 Task: Log work in the project Brighten for the issue 'Integrate website with social media platforms' spent time as '2w 6d 18h 46m' and remaining time as '6w 4d 2h 7m' and add a flag. Now add the issue to the epic 'DevOps Implementation'. Log work in the project Brighten for the issue 'Develop a content management system (CMS) for a website' spent time as '4w 5d 8h 55m' and remaining time as '5w 2d 17h 57m' and clone the issue. Now add the issue to the epic 'Website Redesign'
Action: Mouse moved to (168, 54)
Screenshot: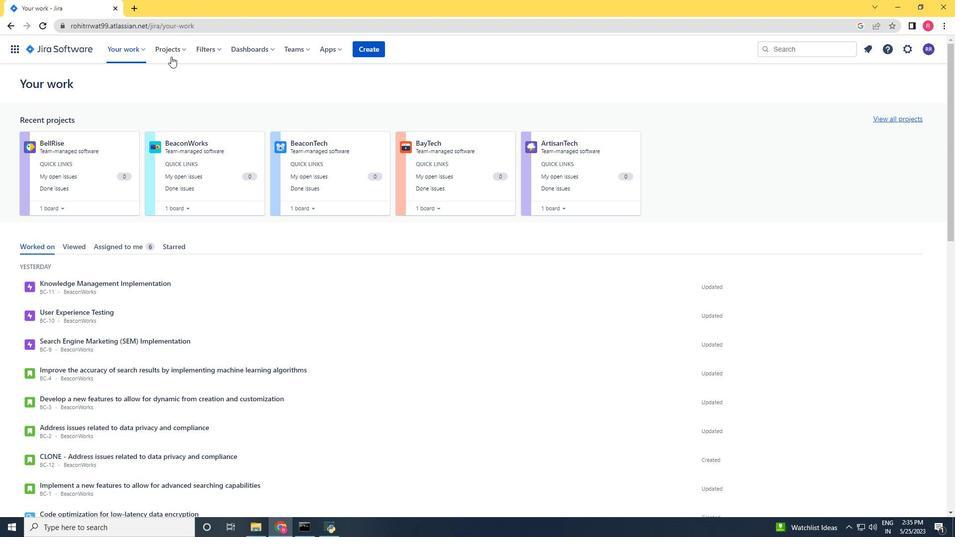 
Action: Mouse pressed left at (168, 54)
Screenshot: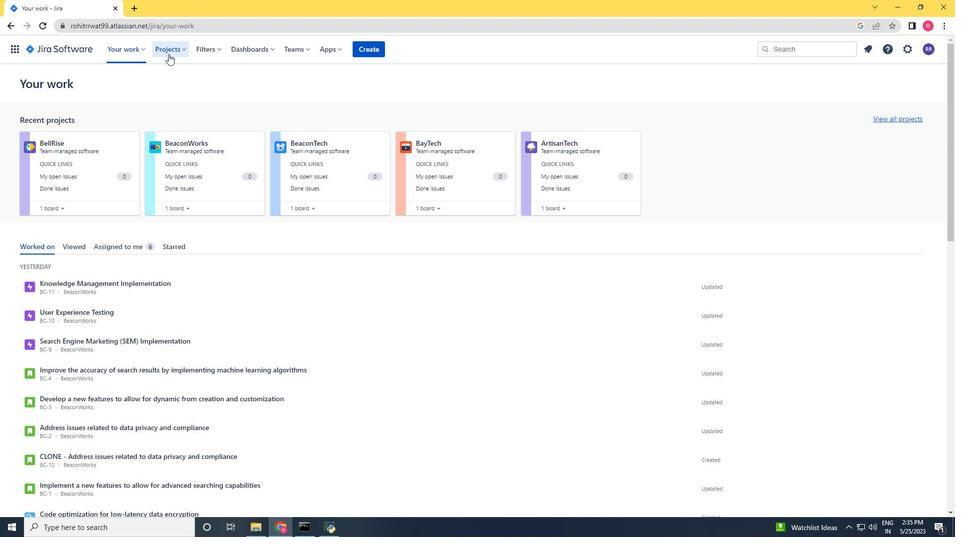 
Action: Mouse moved to (178, 95)
Screenshot: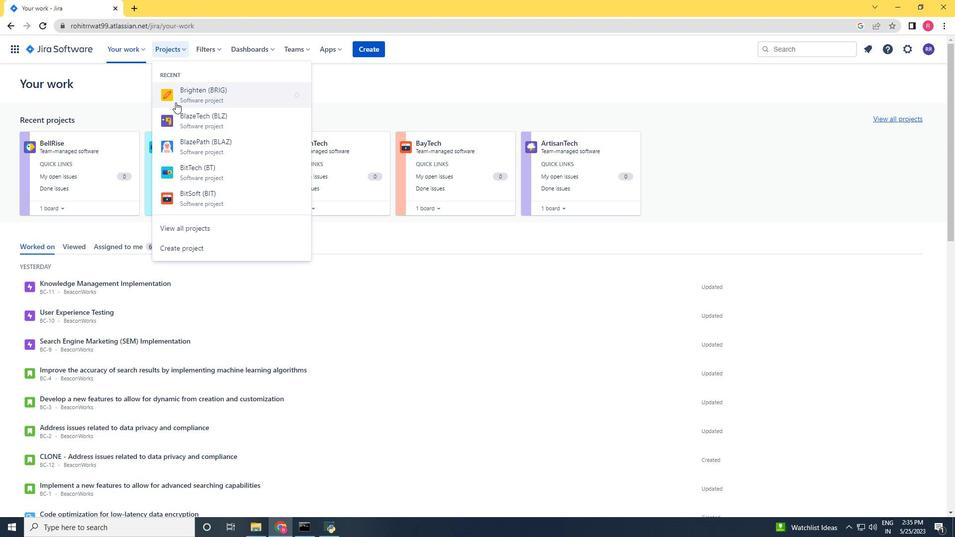 
Action: Mouse pressed left at (178, 95)
Screenshot: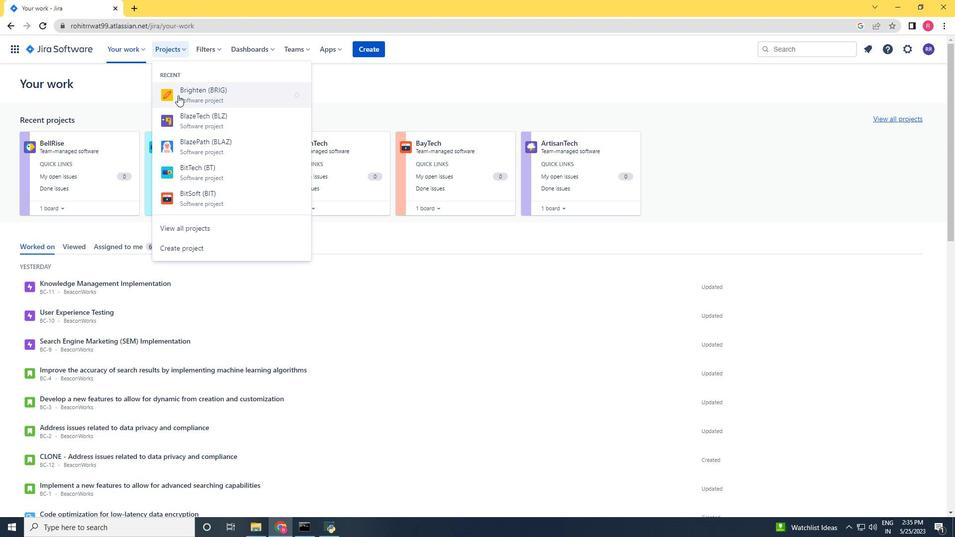 
Action: Mouse moved to (65, 148)
Screenshot: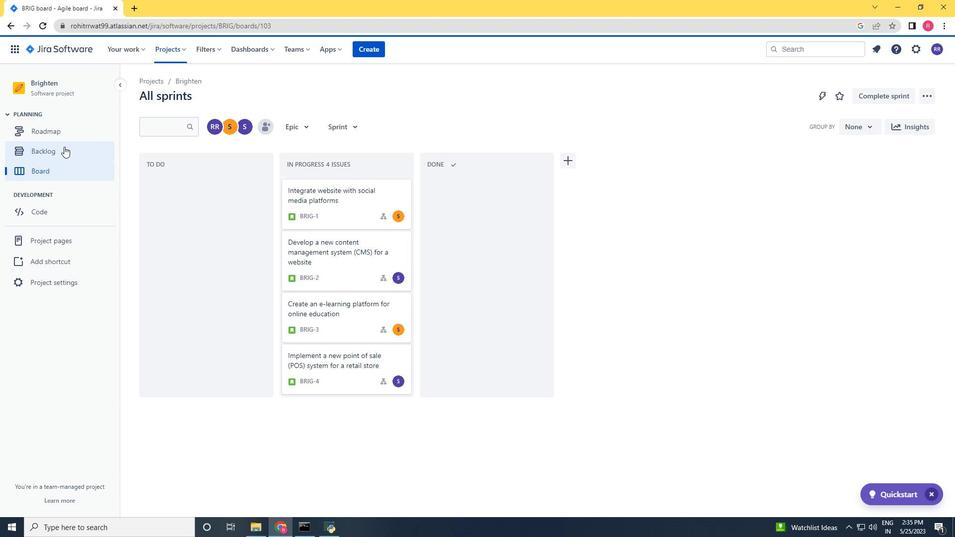 
Action: Mouse pressed left at (65, 148)
Screenshot: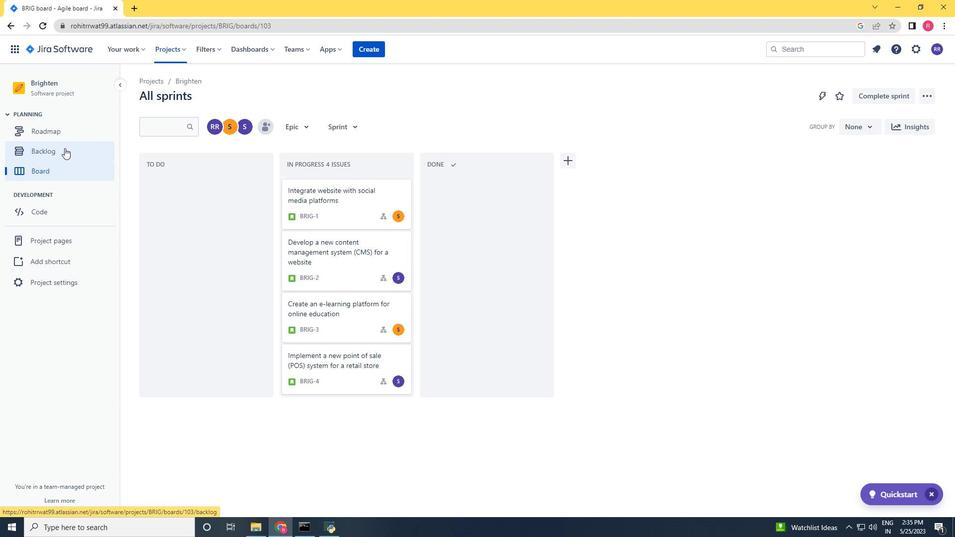 
Action: Mouse moved to (742, 179)
Screenshot: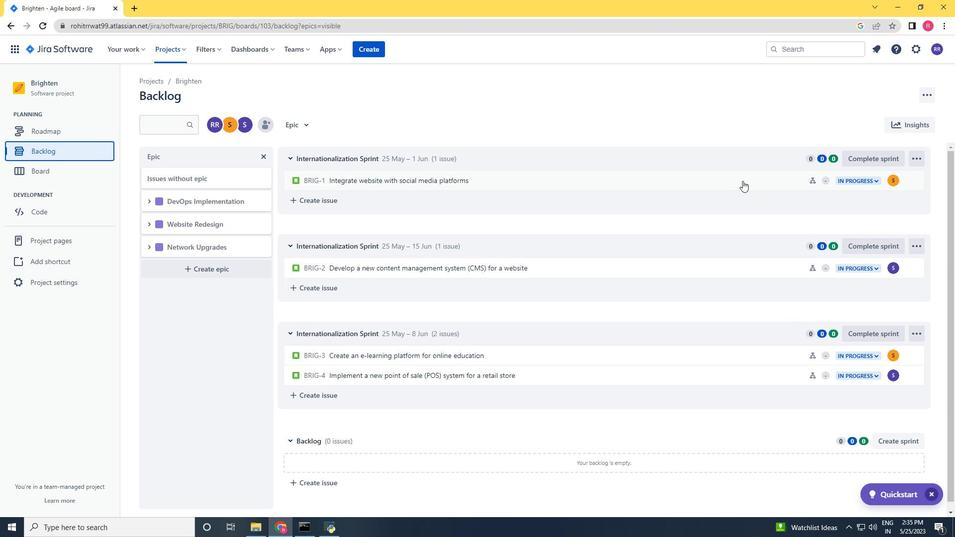 
Action: Mouse pressed left at (742, 179)
Screenshot: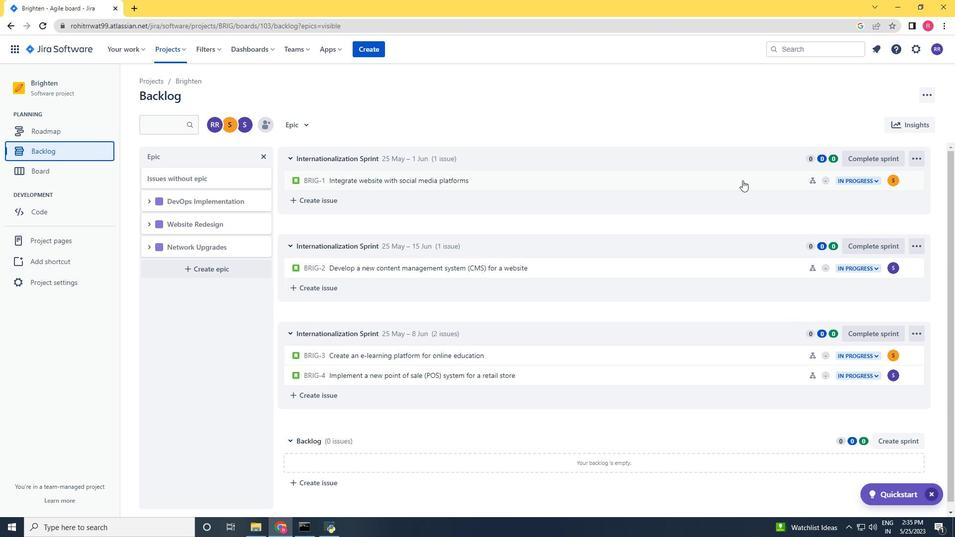 
Action: Mouse moved to (919, 152)
Screenshot: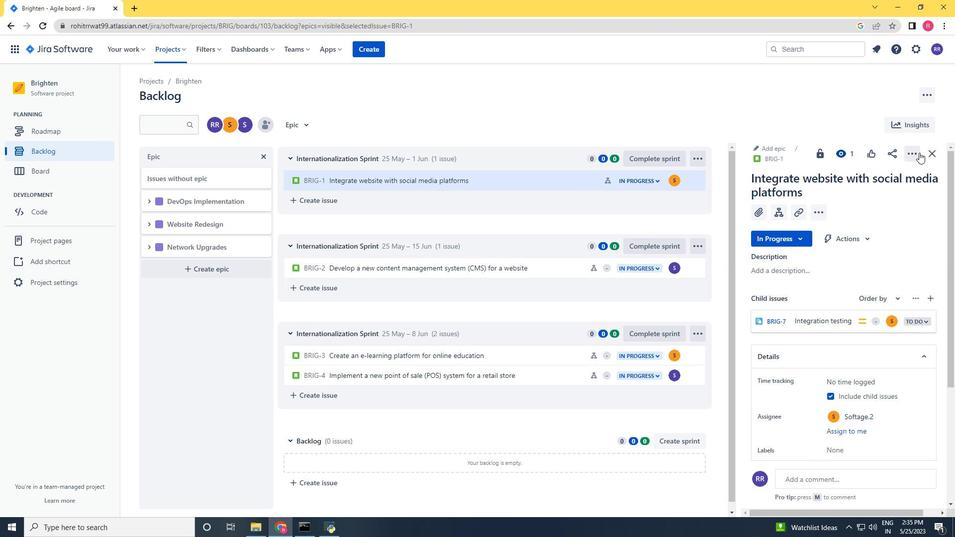 
Action: Mouse pressed left at (919, 152)
Screenshot: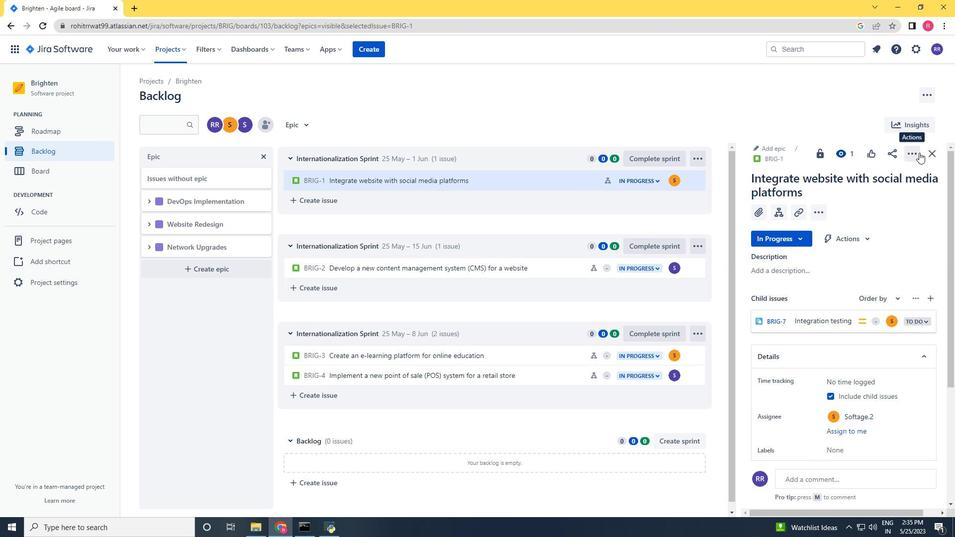 
Action: Mouse moved to (883, 178)
Screenshot: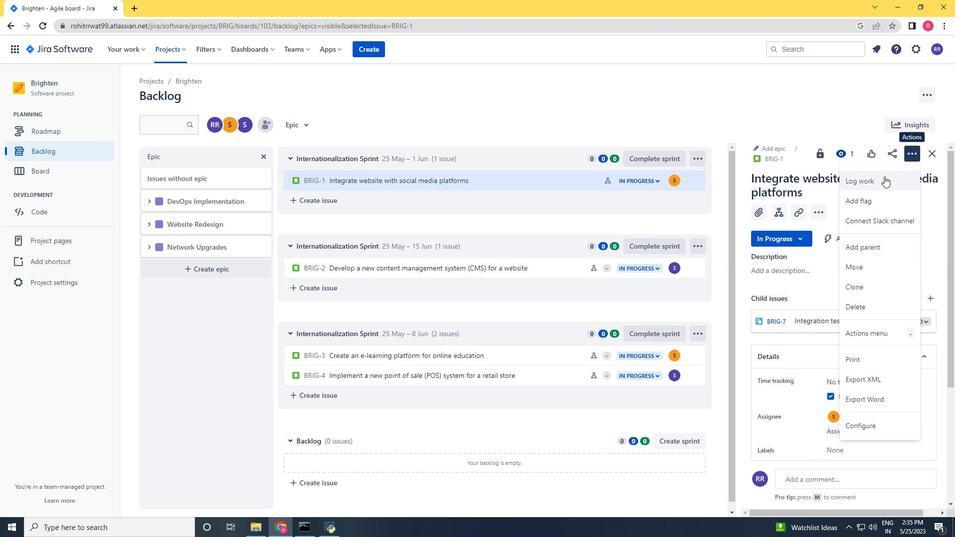 
Action: Mouse pressed left at (883, 178)
Screenshot: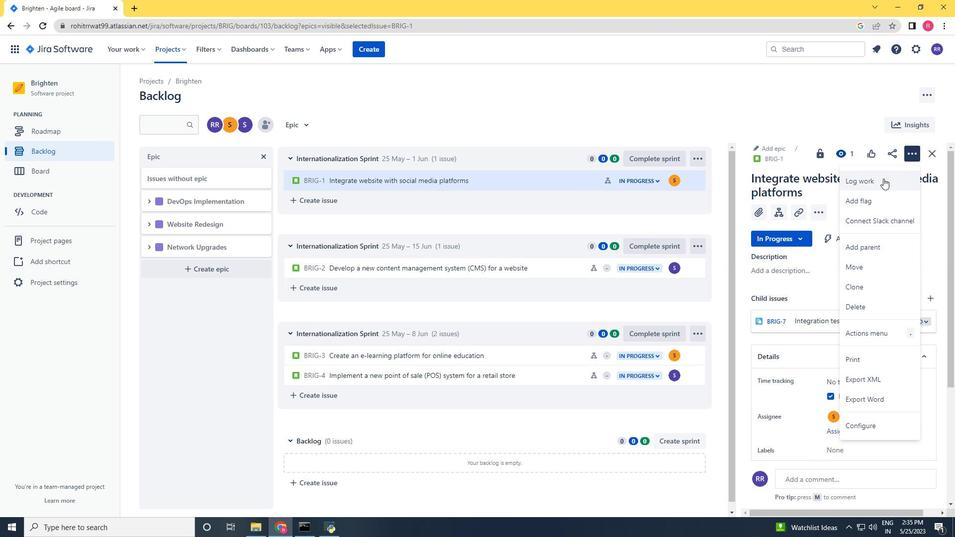 
Action: Key pressed 2w<Key.space>6d<Key.space>18h<Key.space>46m<Key.tab>6w<Key.space>4d<Key.space>2h<Key.space>7m<Key.enter>
Screenshot: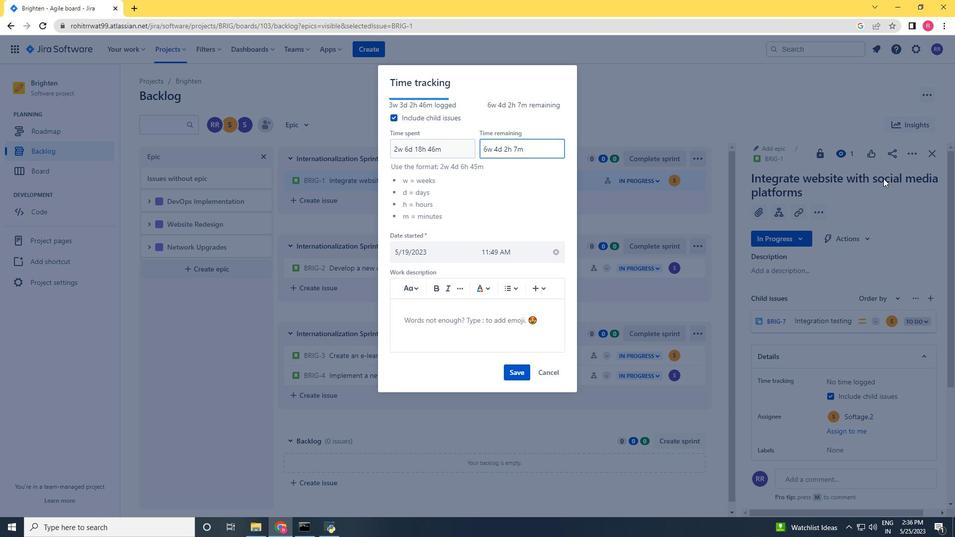 
Action: Mouse moved to (556, 91)
Screenshot: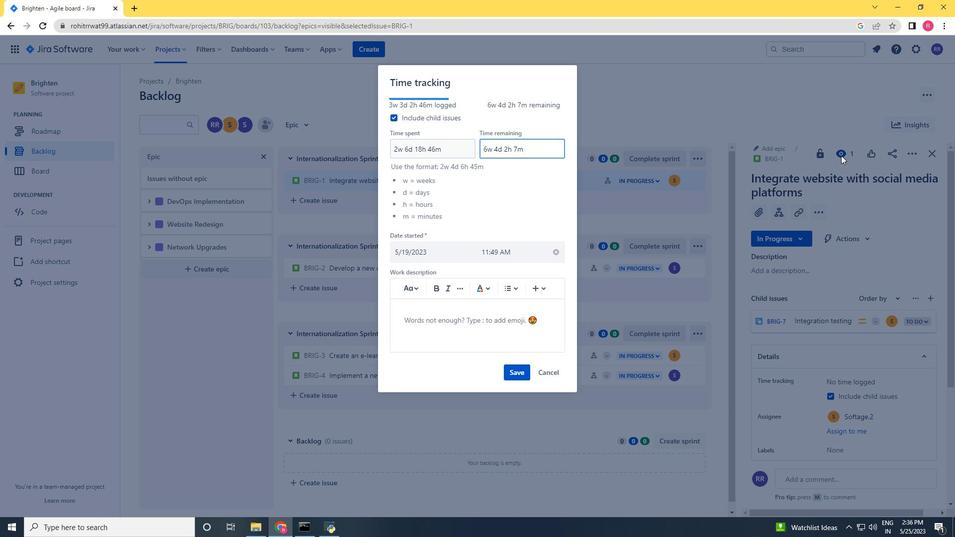 
Action: Mouse scrolled (556, 91) with delta (0, 0)
Screenshot: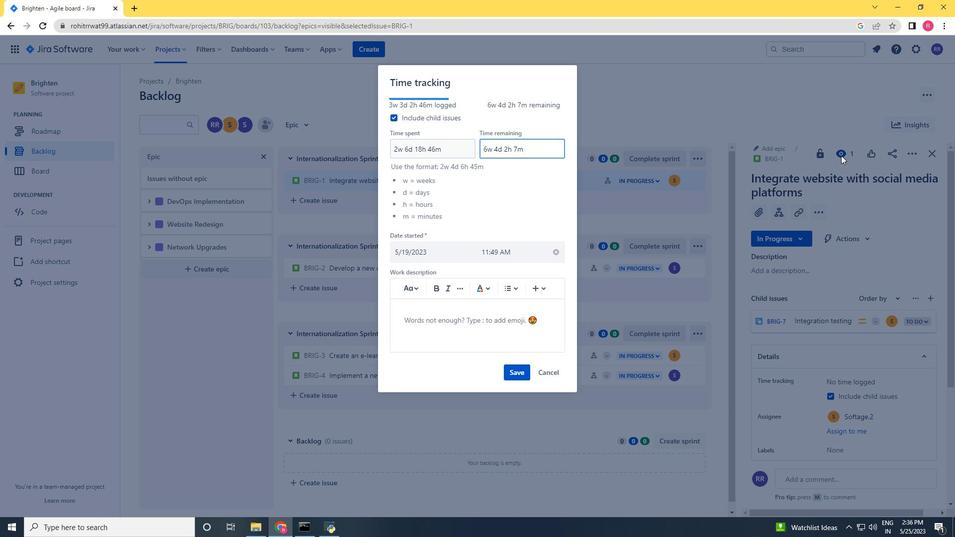 
Action: Mouse moved to (515, 371)
Screenshot: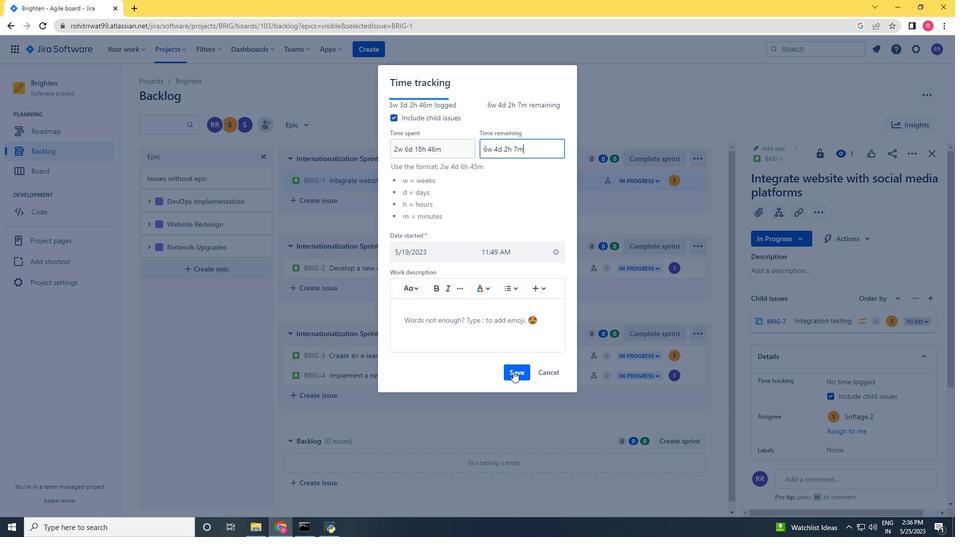 
Action: Mouse pressed left at (515, 371)
Screenshot: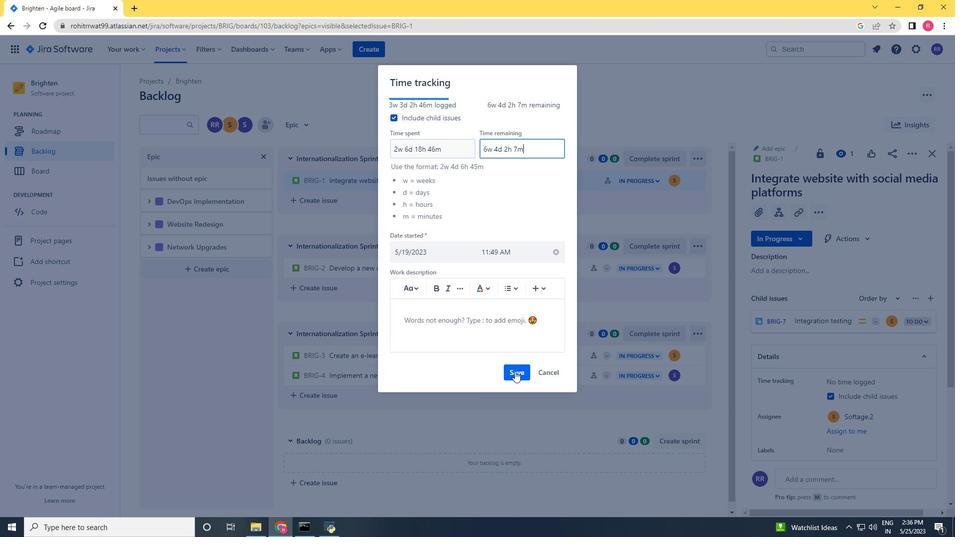 
Action: Mouse moved to (917, 155)
Screenshot: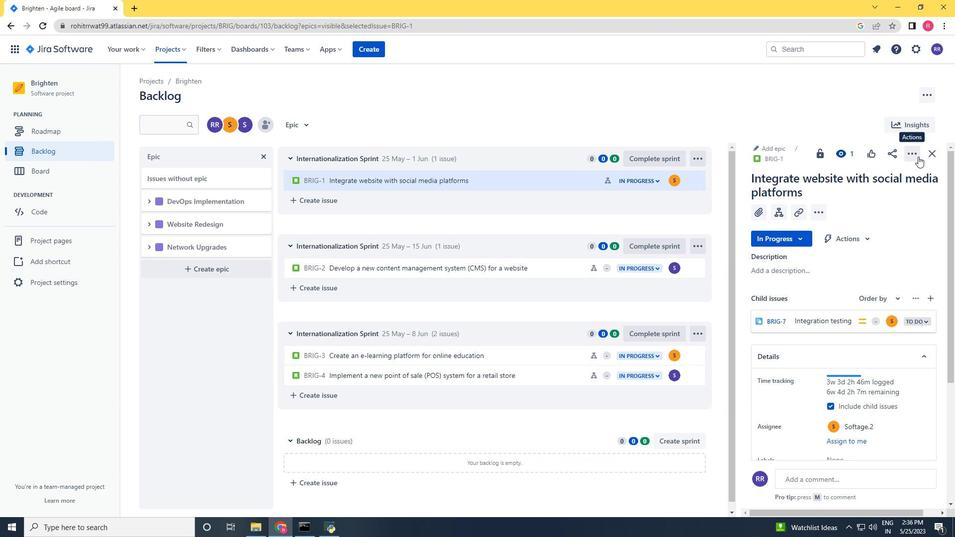 
Action: Mouse pressed left at (917, 155)
Screenshot: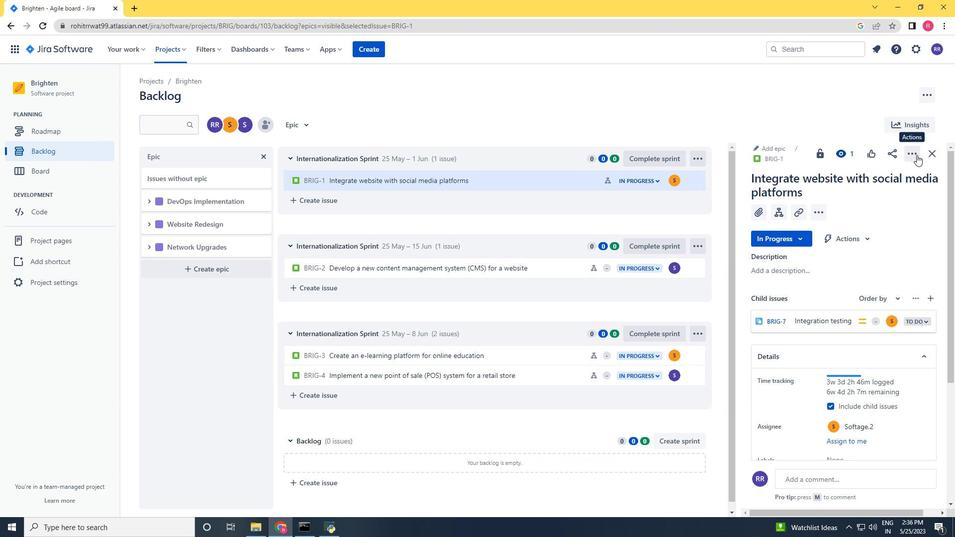 
Action: Mouse moved to (882, 206)
Screenshot: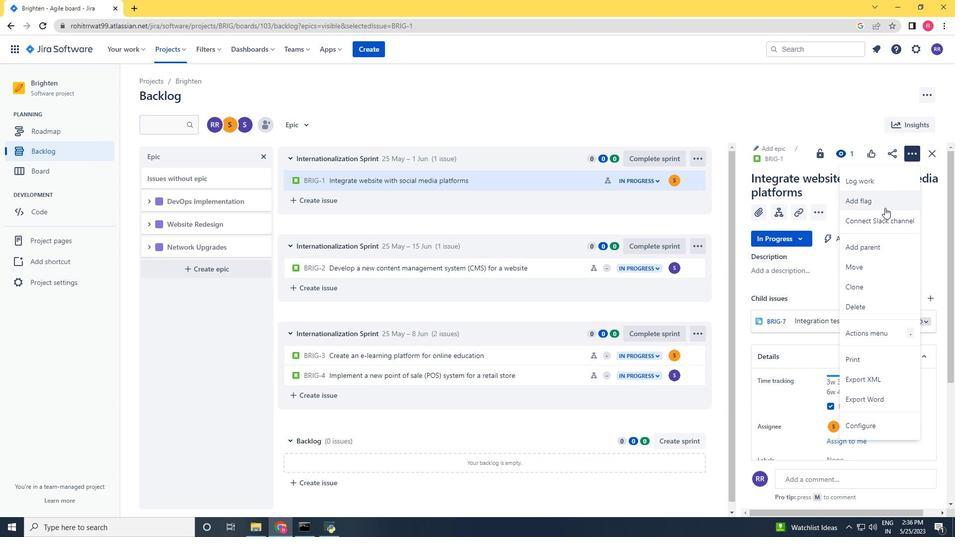 
Action: Mouse pressed left at (882, 206)
Screenshot: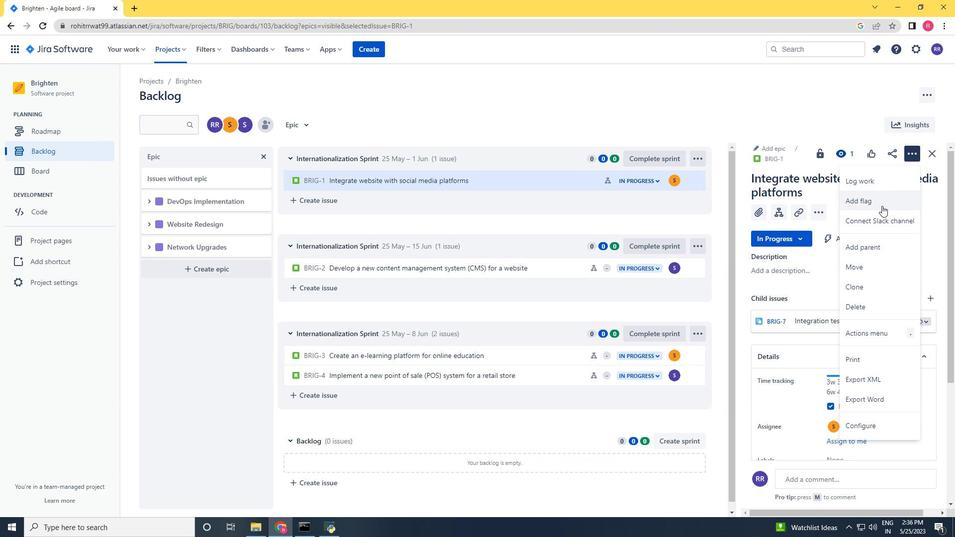 
Action: Mouse moved to (518, 177)
Screenshot: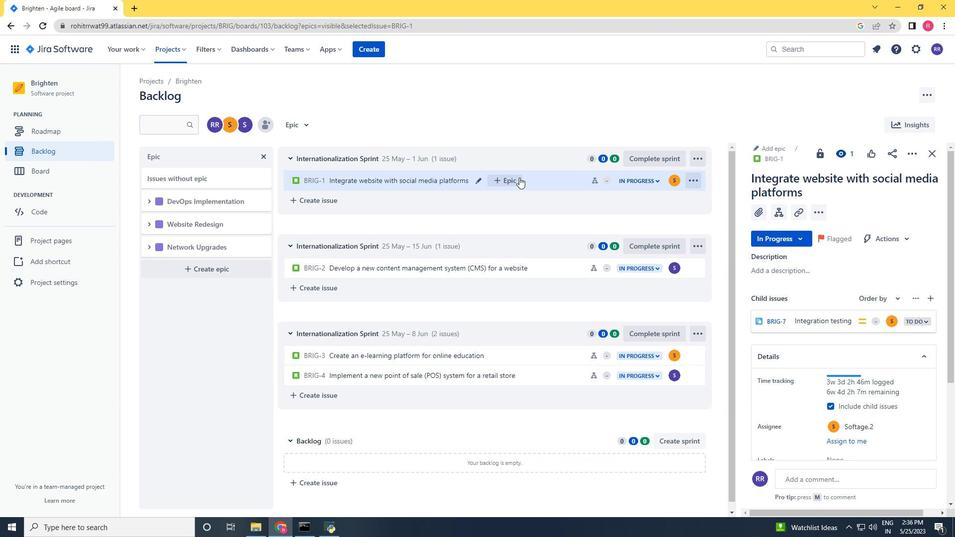 
Action: Mouse pressed left at (518, 177)
Screenshot: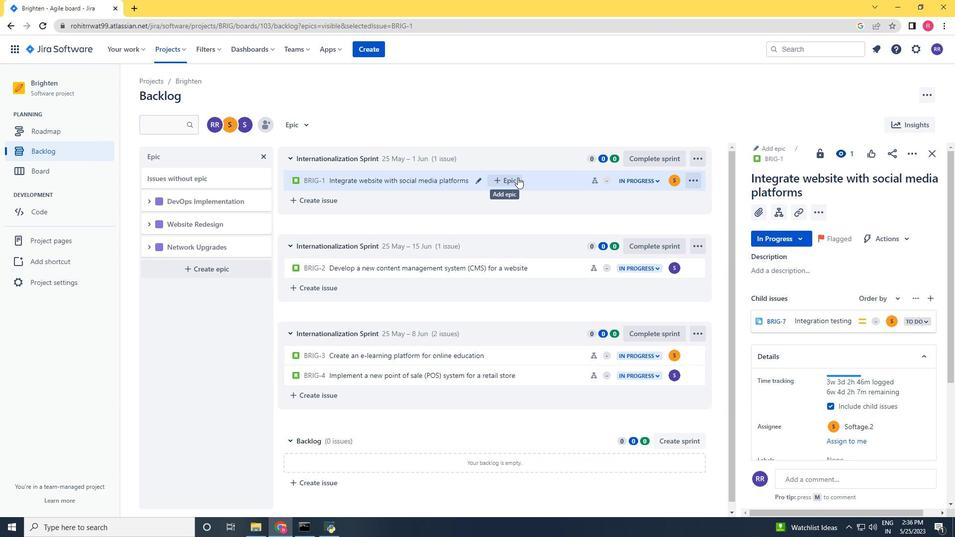 
Action: Mouse moved to (529, 254)
Screenshot: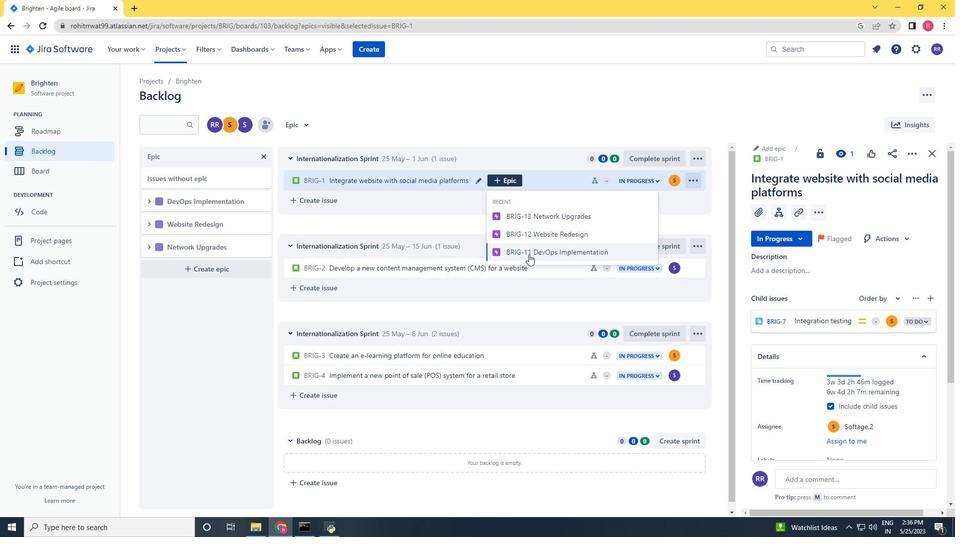 
Action: Mouse pressed left at (529, 254)
Screenshot: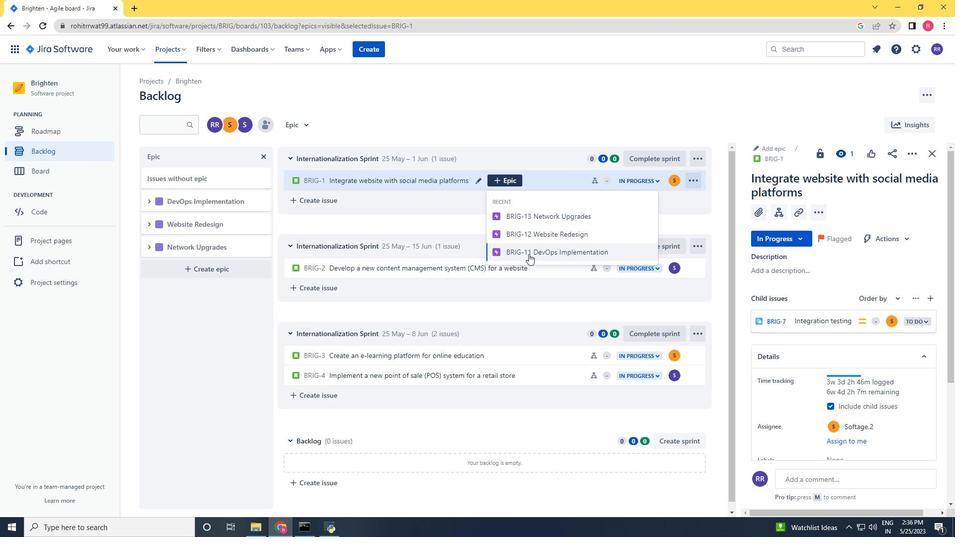 
Action: Mouse moved to (589, 270)
Screenshot: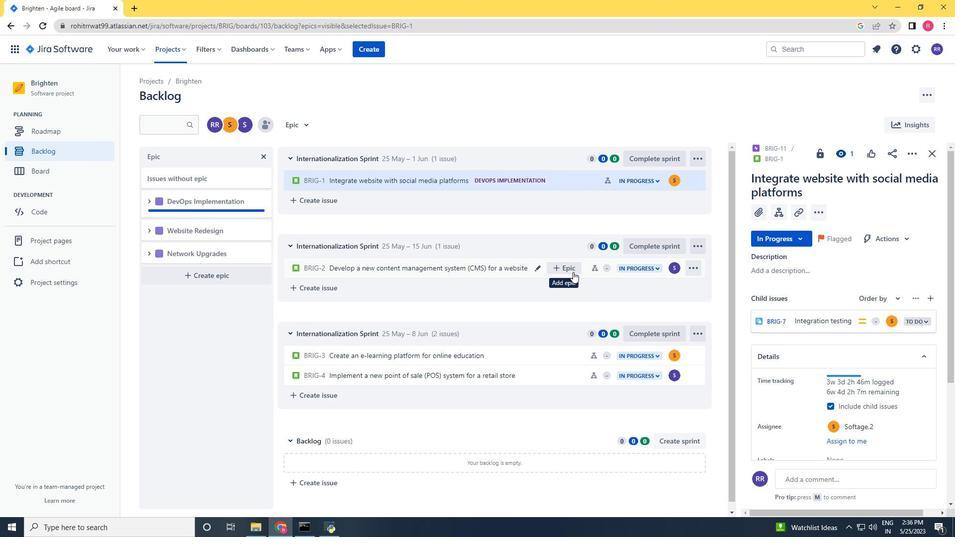 
Action: Mouse pressed left at (589, 270)
Screenshot: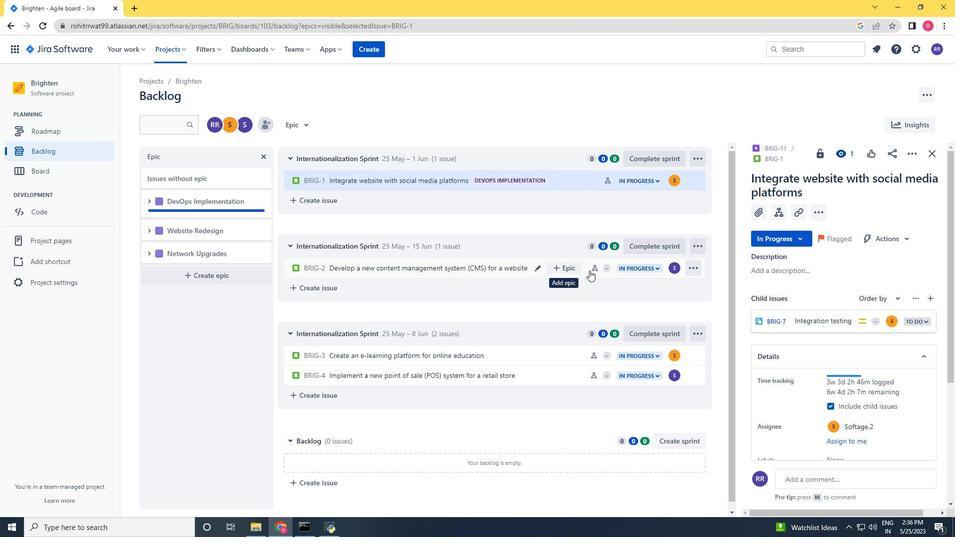 
Action: Mouse moved to (589, 268)
Screenshot: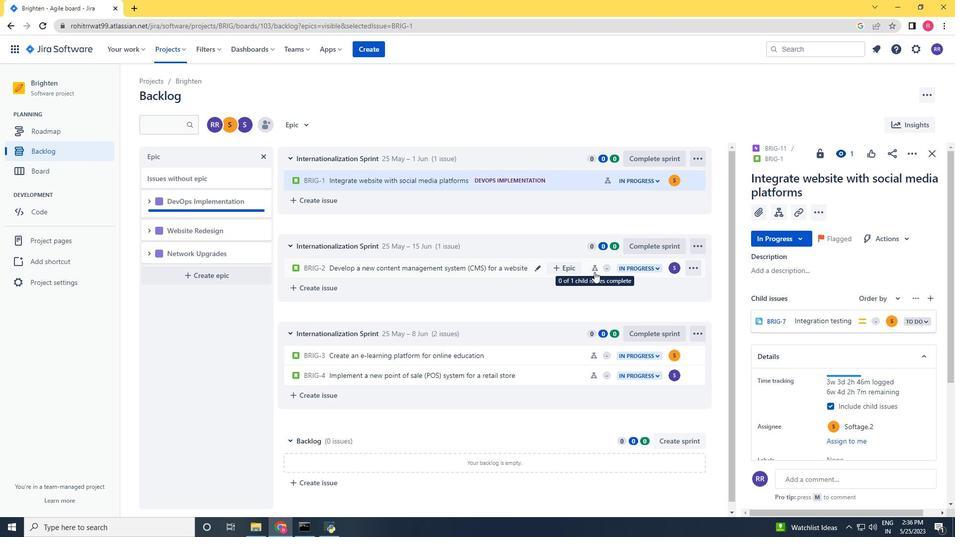 
Action: Mouse pressed left at (589, 268)
Screenshot: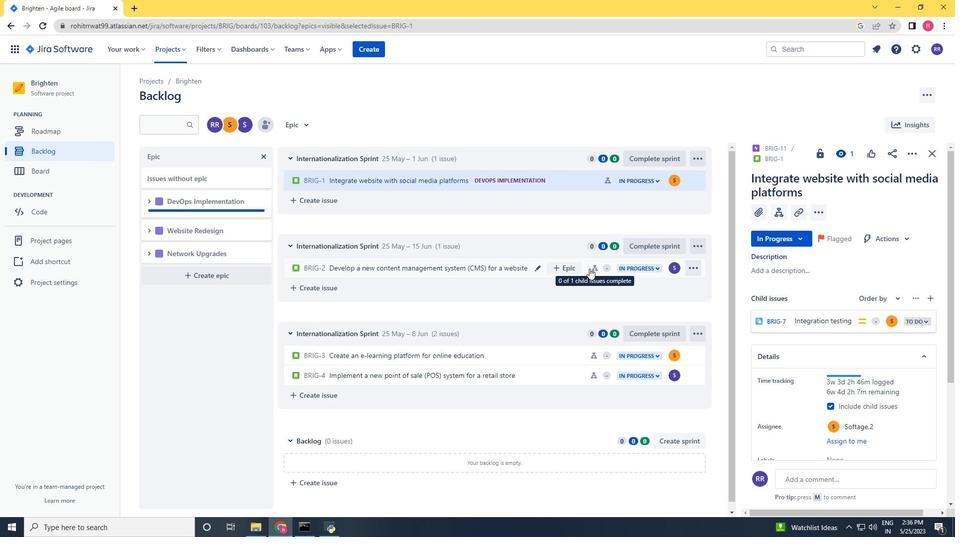 
Action: Mouse moved to (904, 147)
Screenshot: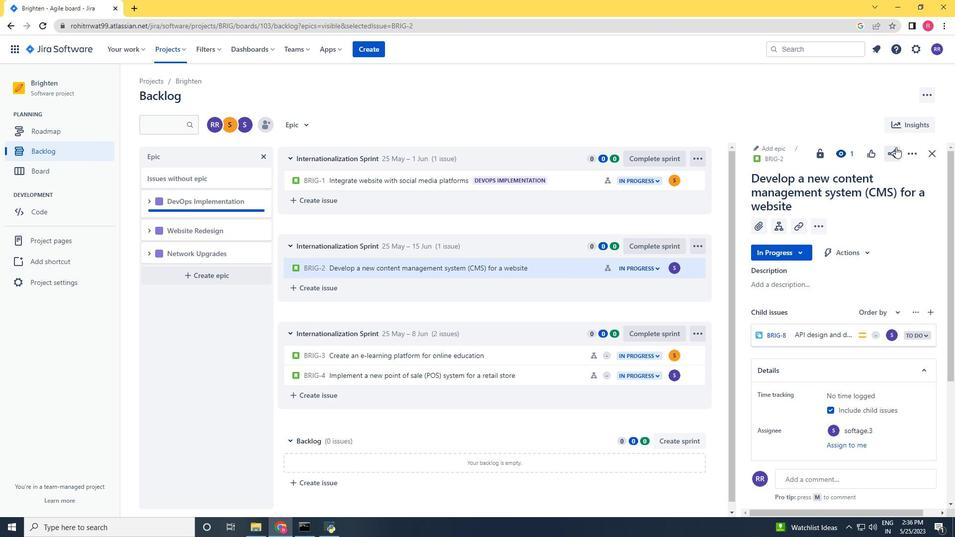 
Action: Mouse pressed left at (904, 147)
Screenshot: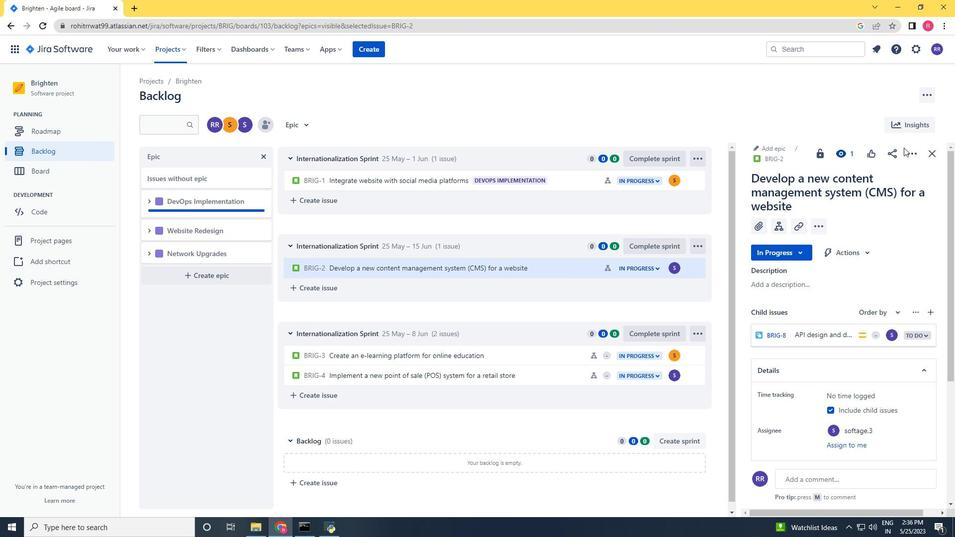 
Action: Mouse moved to (911, 152)
Screenshot: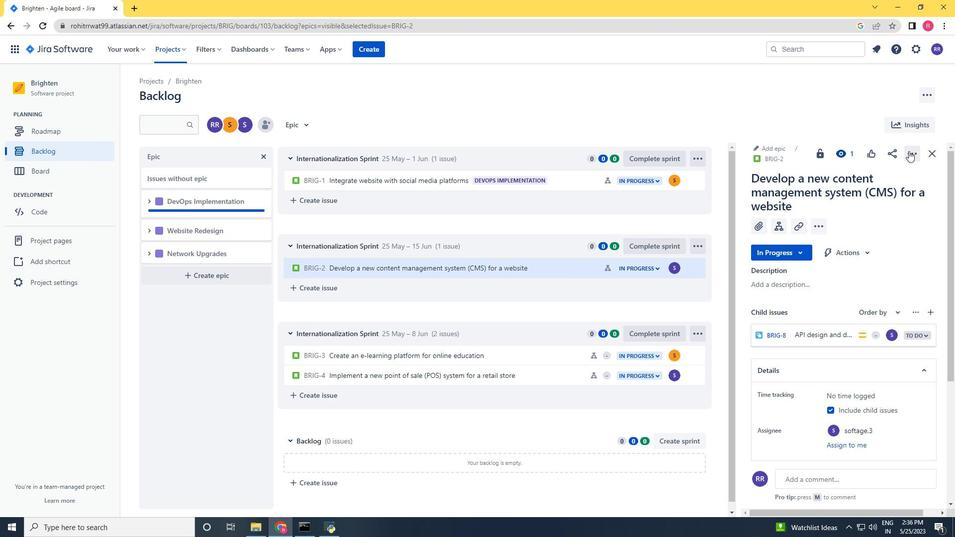 
Action: Mouse pressed left at (911, 152)
Screenshot: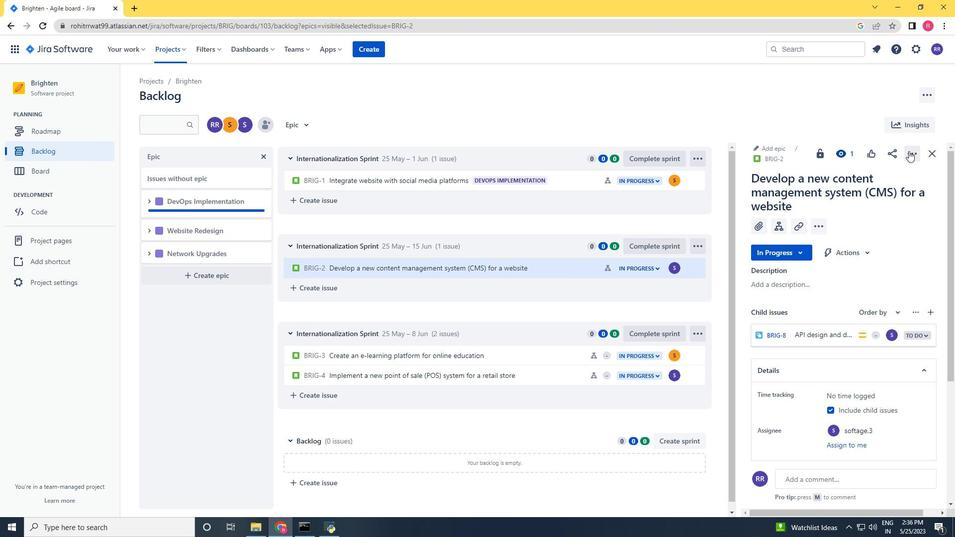 
Action: Mouse moved to (877, 176)
Screenshot: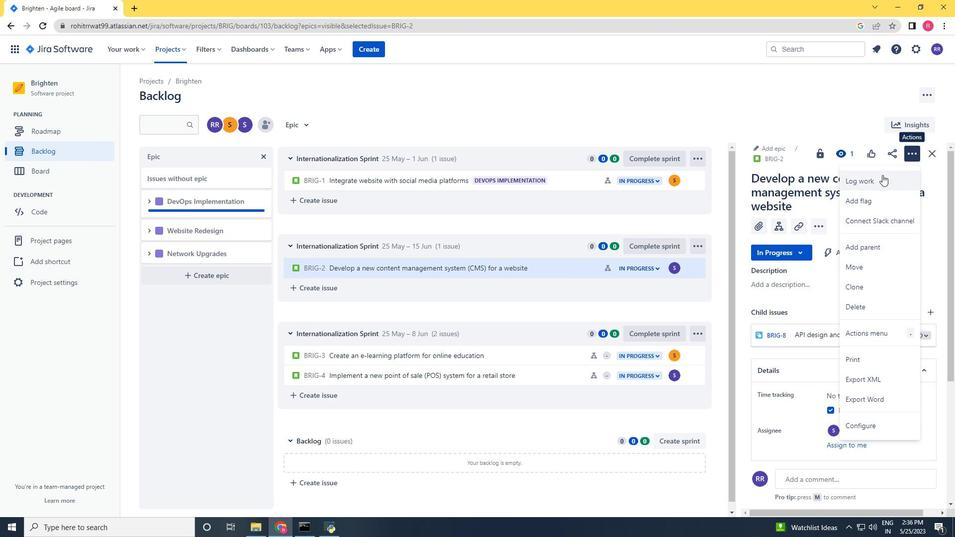 
Action: Mouse pressed left at (877, 176)
Screenshot: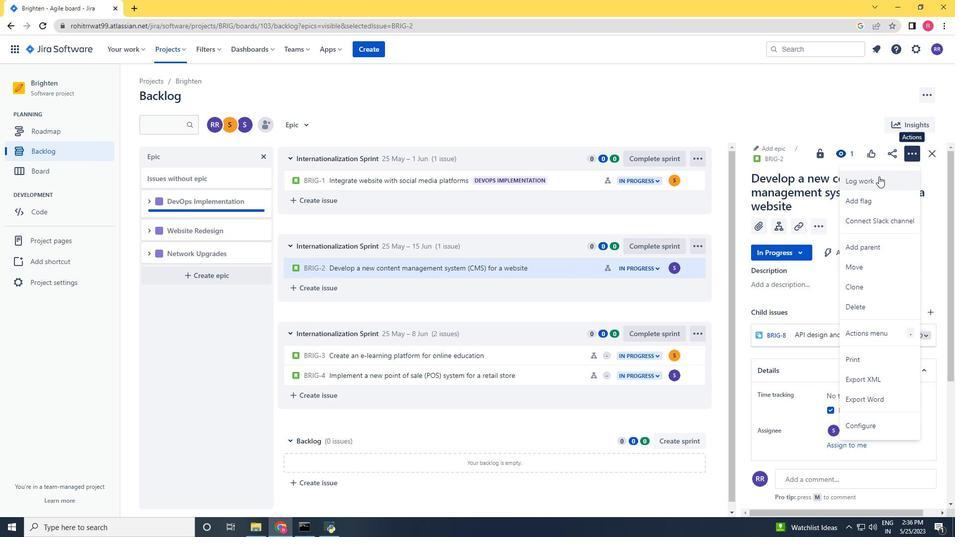 
Action: Key pressed 4w<Key.space>5d<Key.space>8h<Key.space>55m<Key.tab>5w<Key.space>2d<Key.space>17h<Key.space>57m
Screenshot: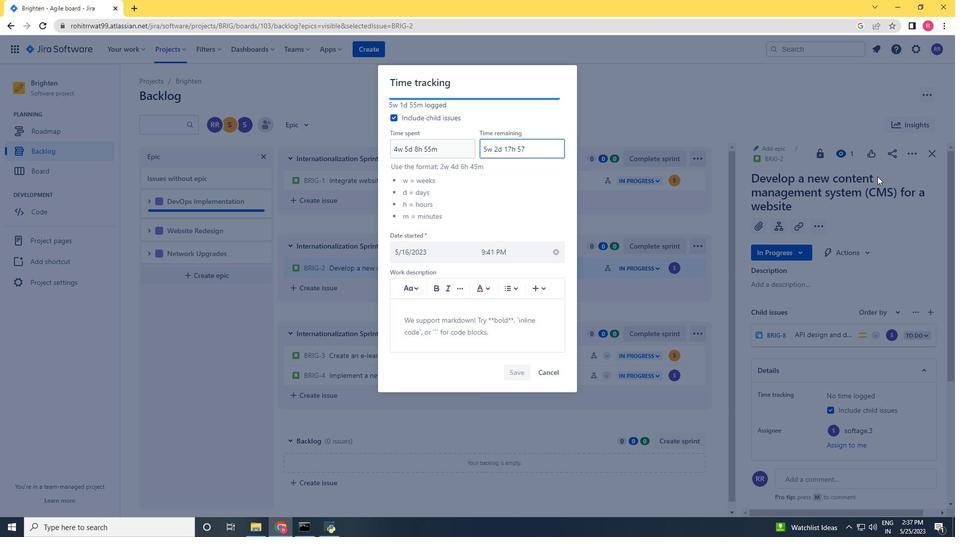 
Action: Mouse moved to (517, 373)
Screenshot: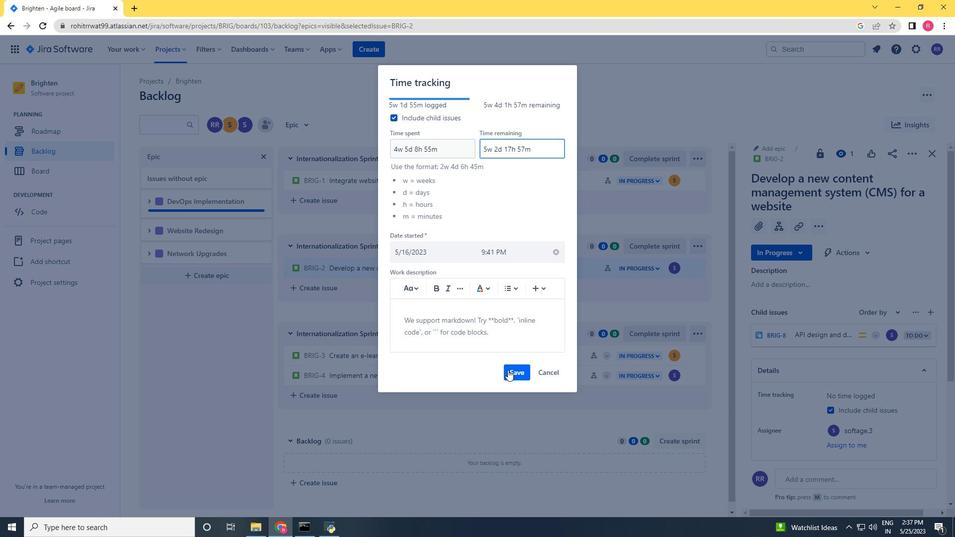 
Action: Mouse pressed left at (517, 373)
Screenshot: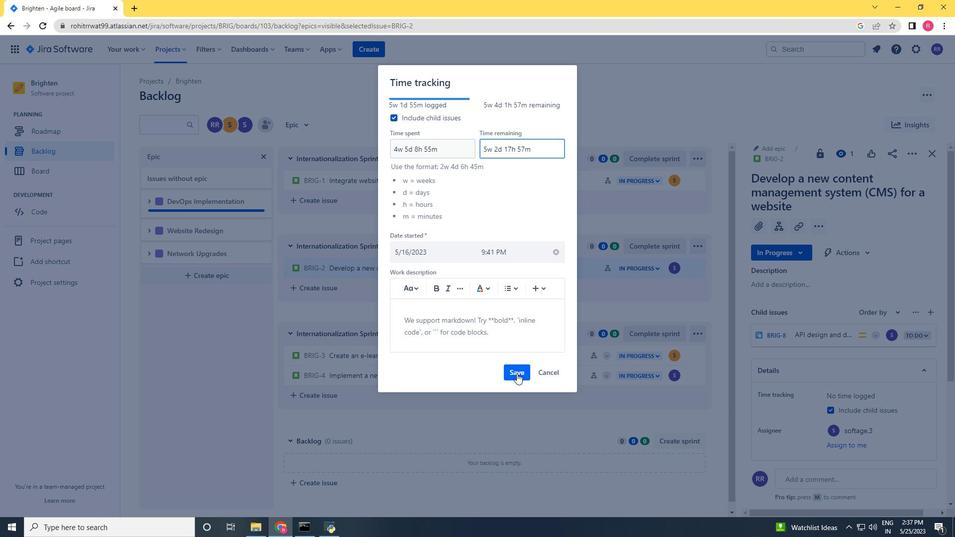 
Action: Mouse moved to (918, 149)
Screenshot: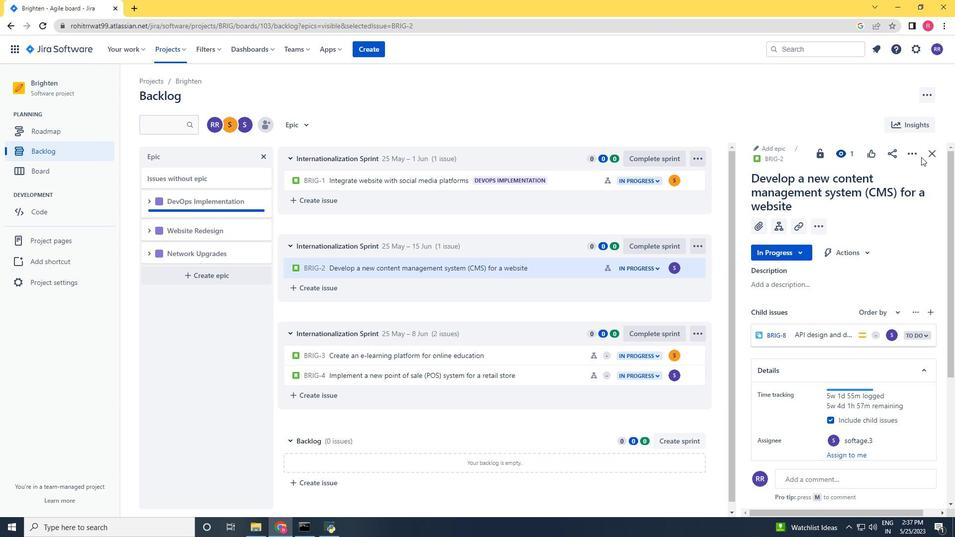 
Action: Mouse pressed left at (918, 149)
Screenshot: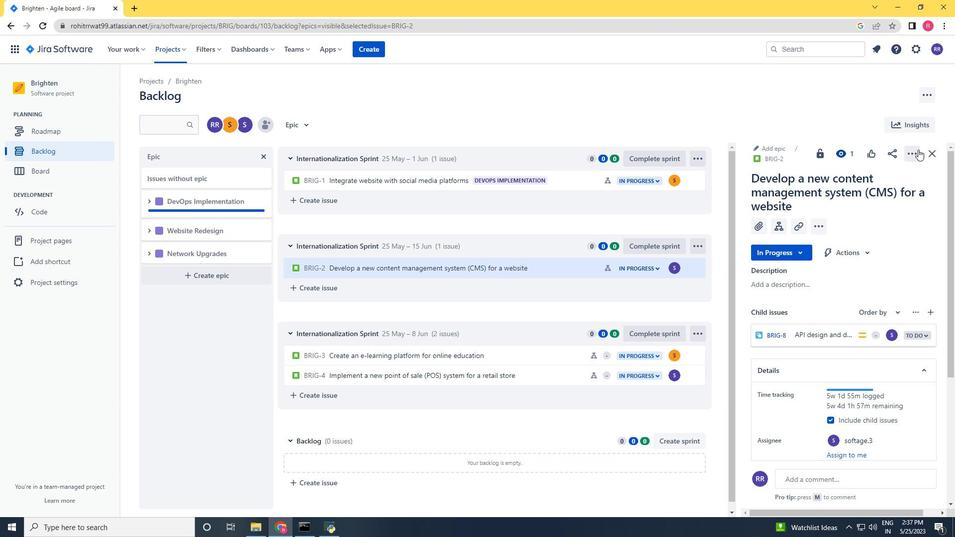 
Action: Mouse moved to (887, 281)
Screenshot: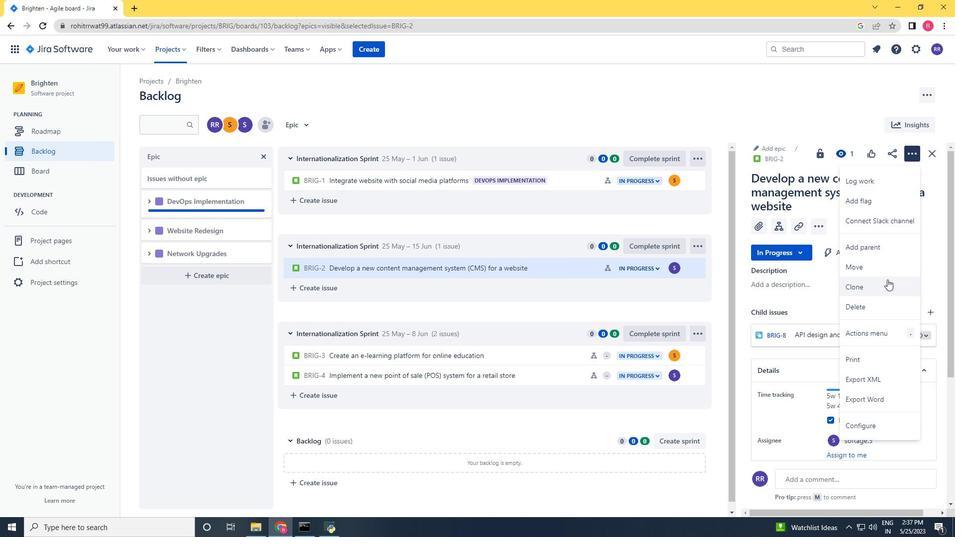 
Action: Mouse pressed left at (887, 281)
Screenshot: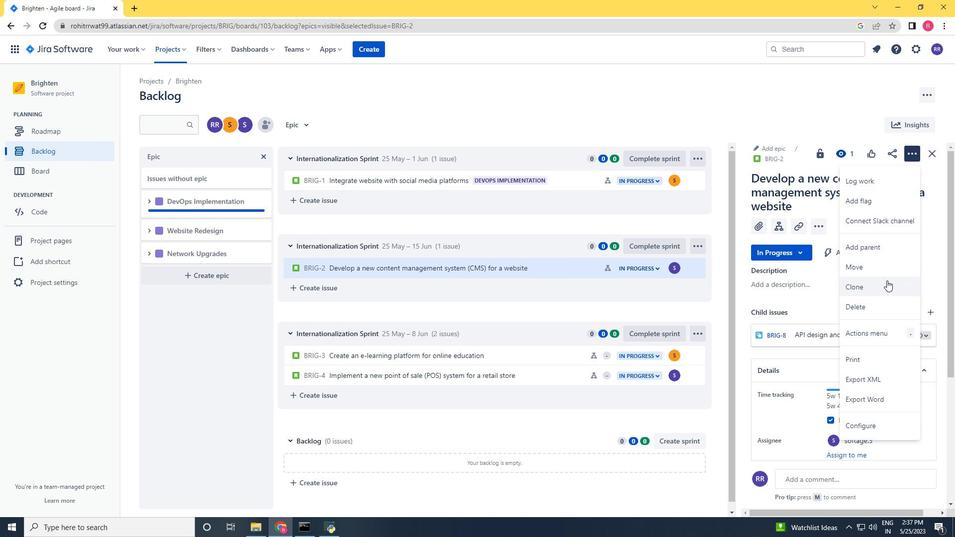 
Action: Mouse moved to (541, 210)
Screenshot: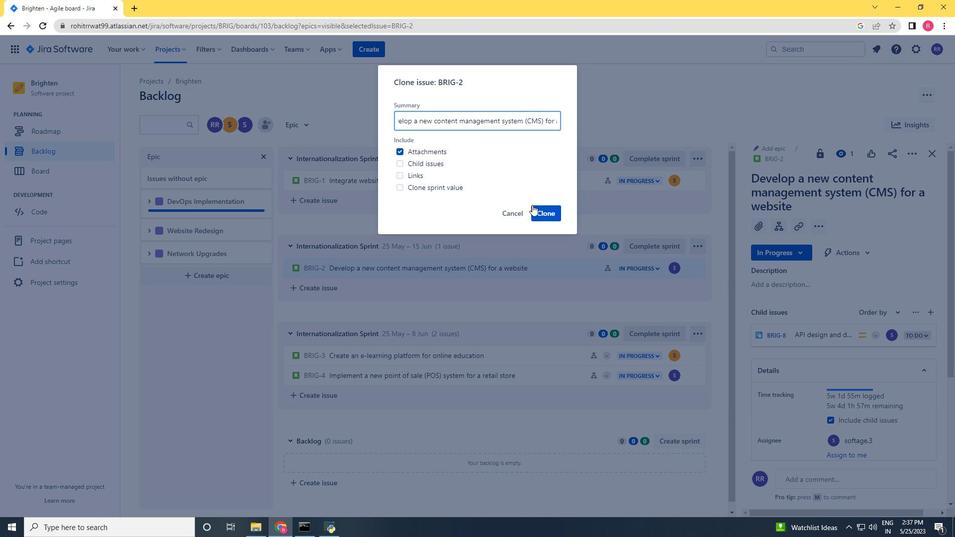 
Action: Mouse pressed left at (541, 210)
Screenshot: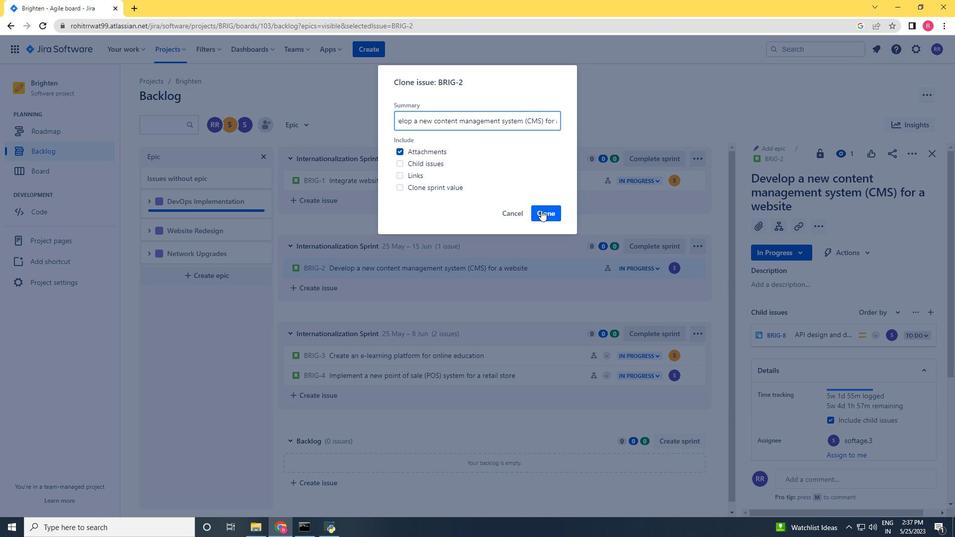 
Action: Mouse moved to (557, 270)
Screenshot: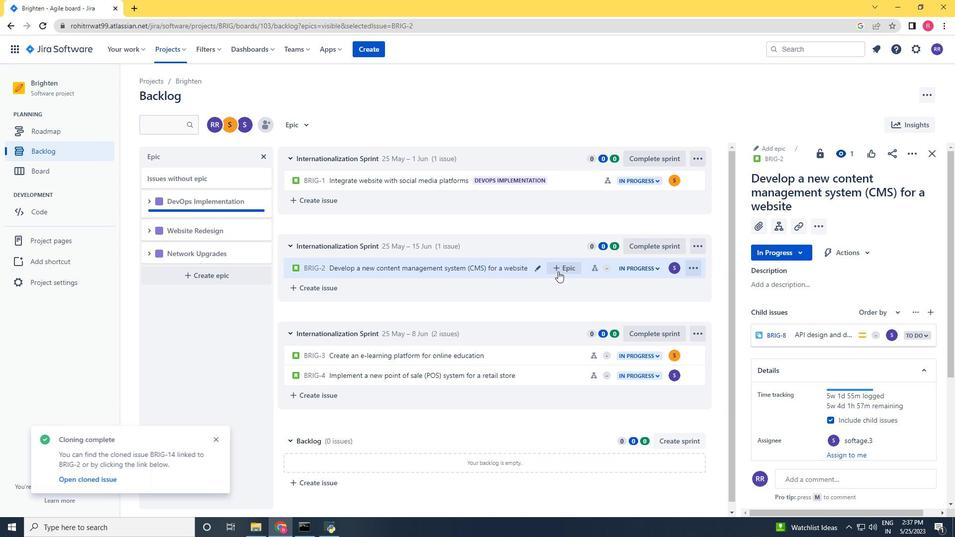 
Action: Mouse pressed left at (557, 270)
Screenshot: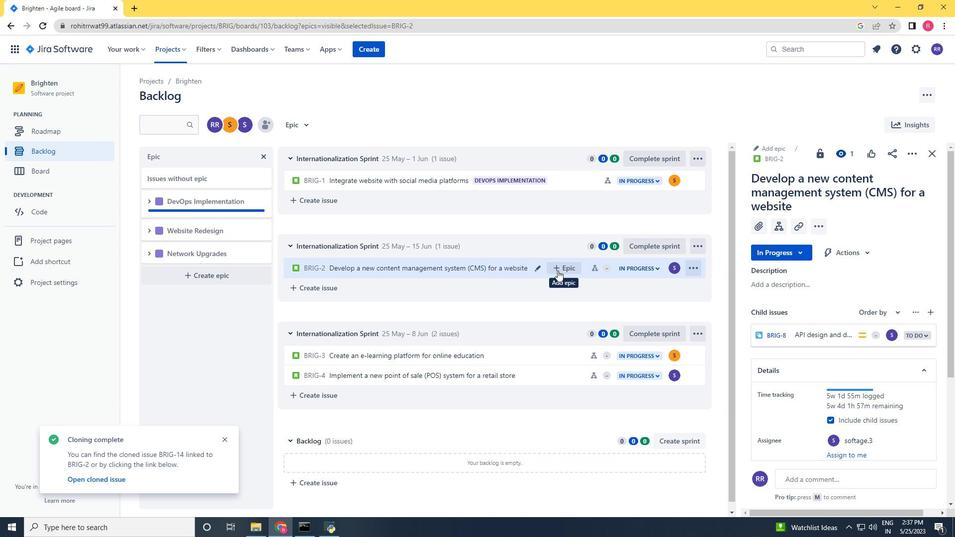 
Action: Mouse moved to (580, 333)
Screenshot: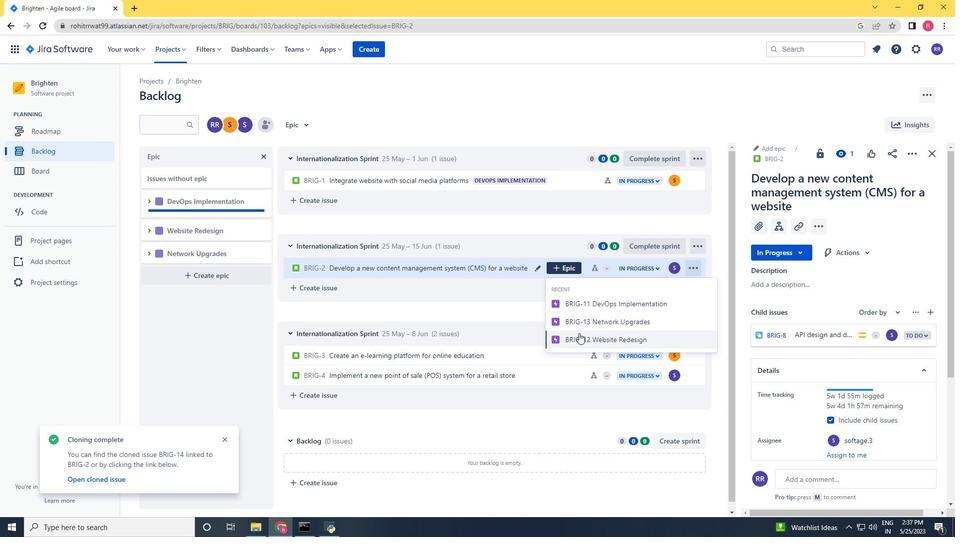 
Action: Mouse pressed left at (580, 333)
Screenshot: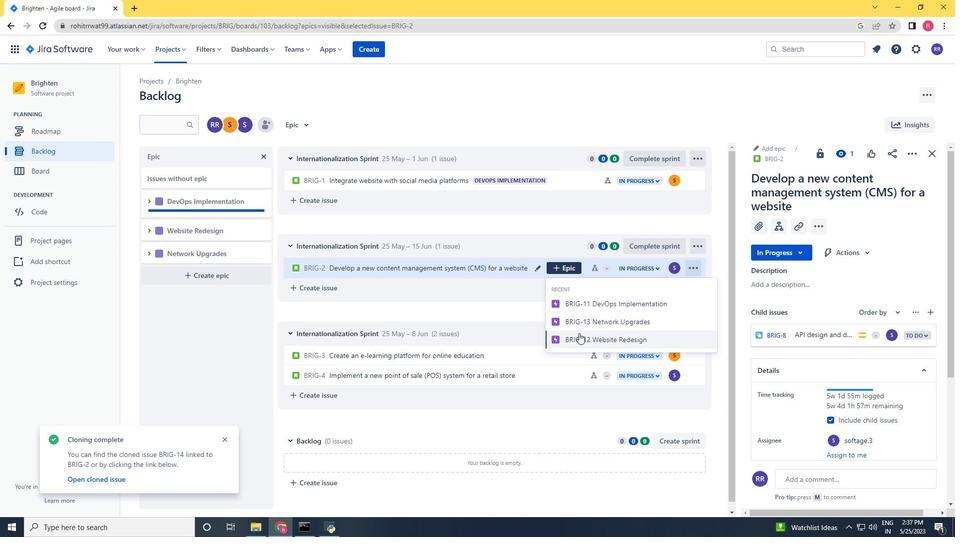 
Action: Mouse moved to (580, 331)
Screenshot: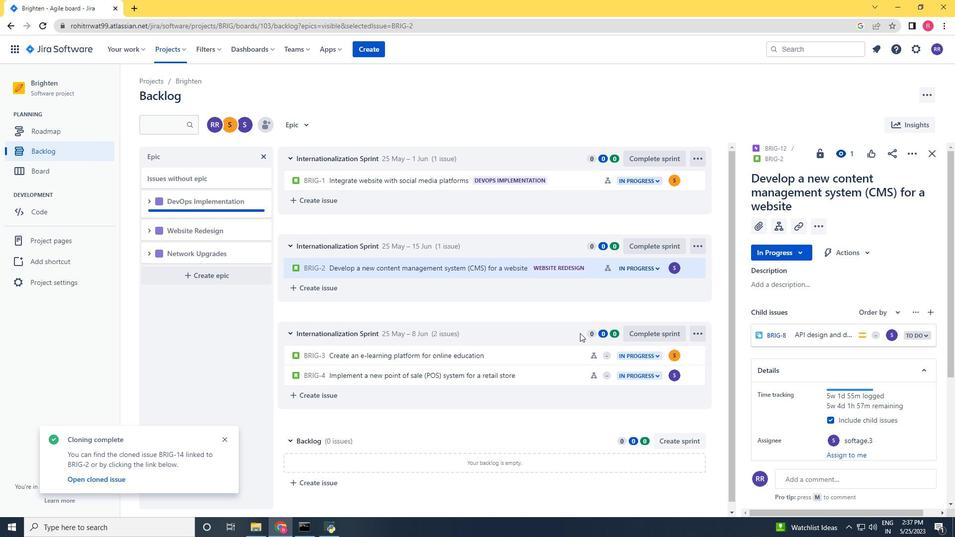 
